 Task: Open Outlook and check the calendar for appointments on June 24, 2023.
Action: Mouse moved to (14, 67)
Screenshot: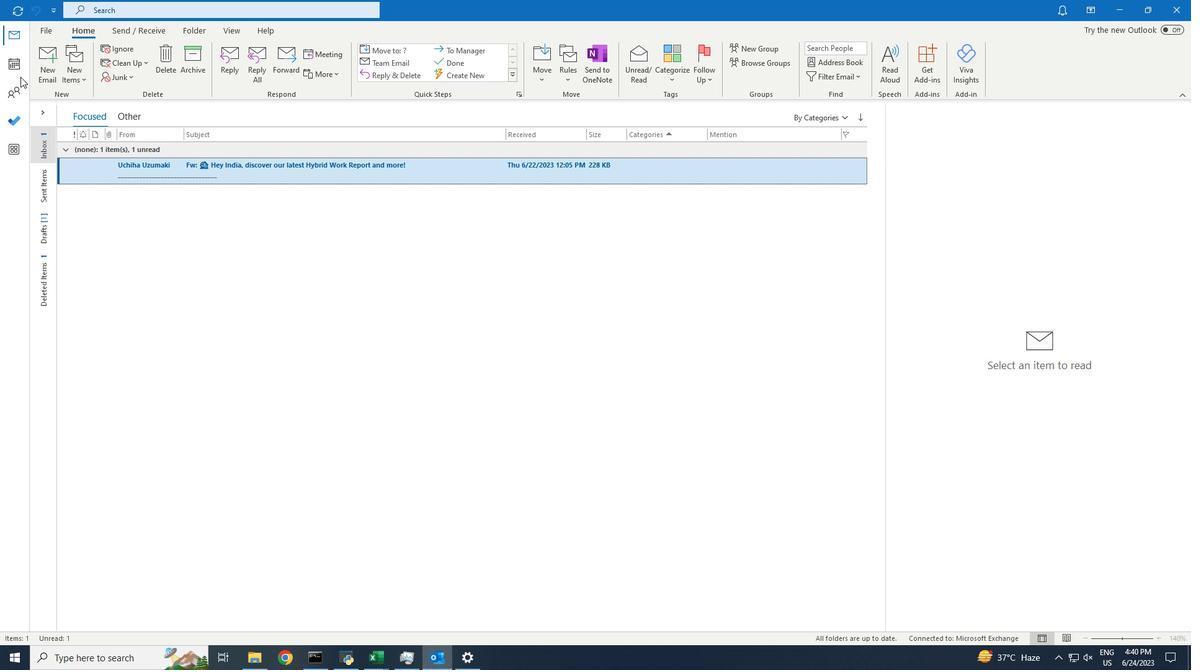 
Action: Mouse pressed left at (14, 67)
Screenshot: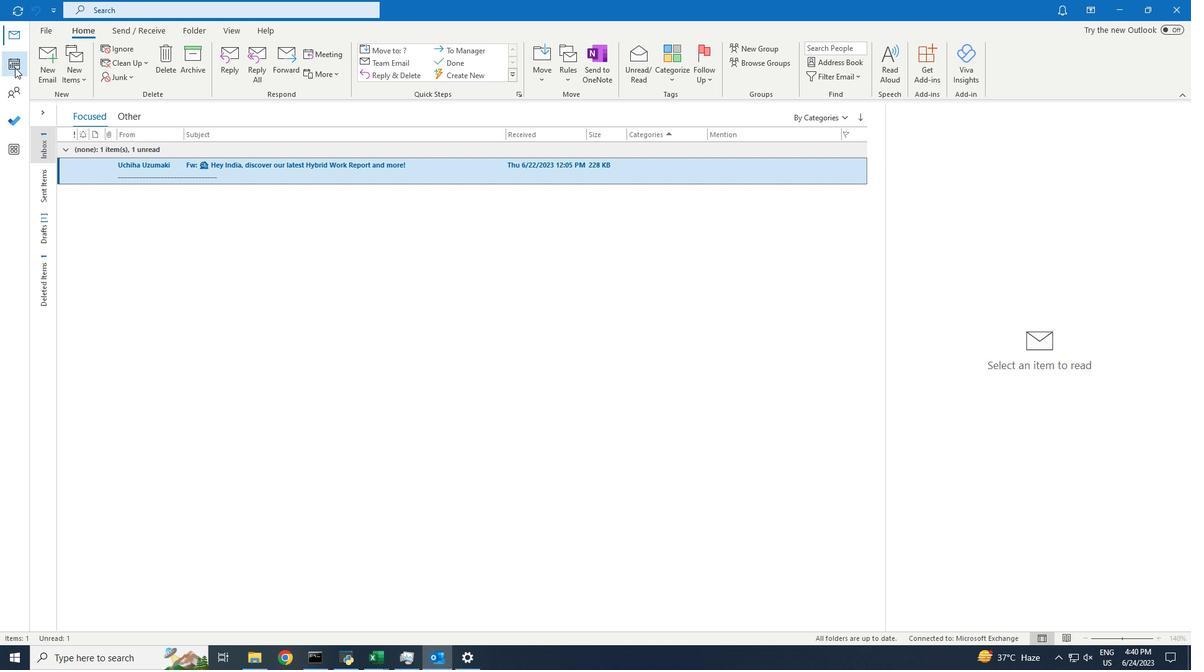 
Action: Mouse moved to (234, 32)
Screenshot: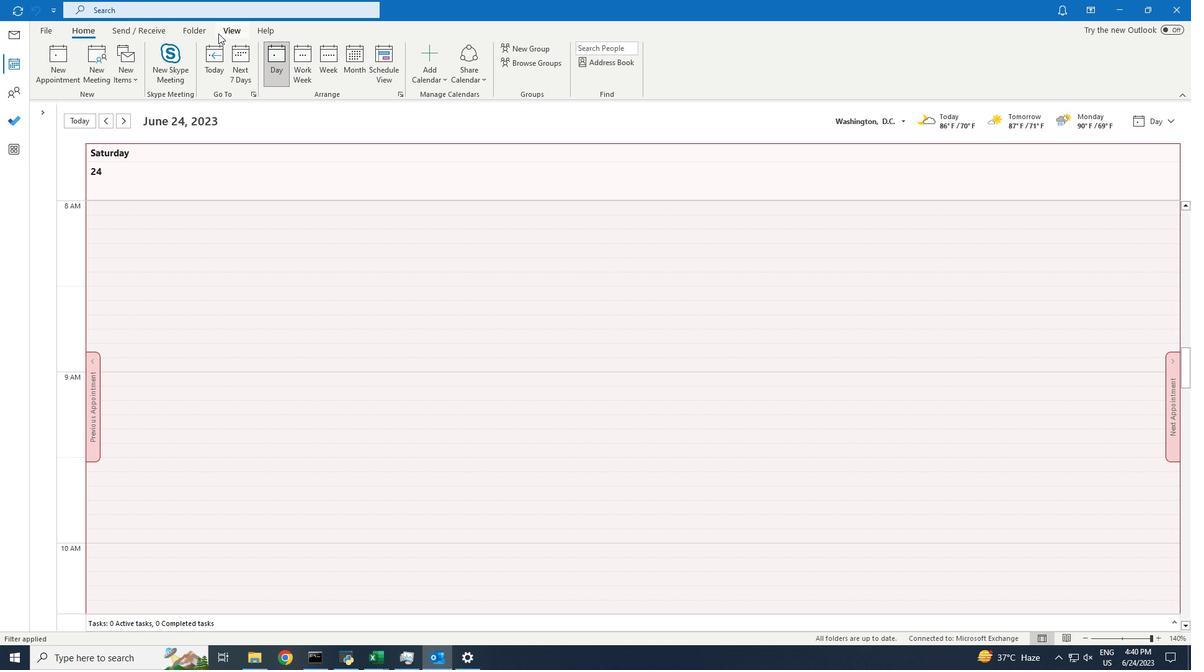 
Action: Mouse pressed left at (234, 32)
Screenshot: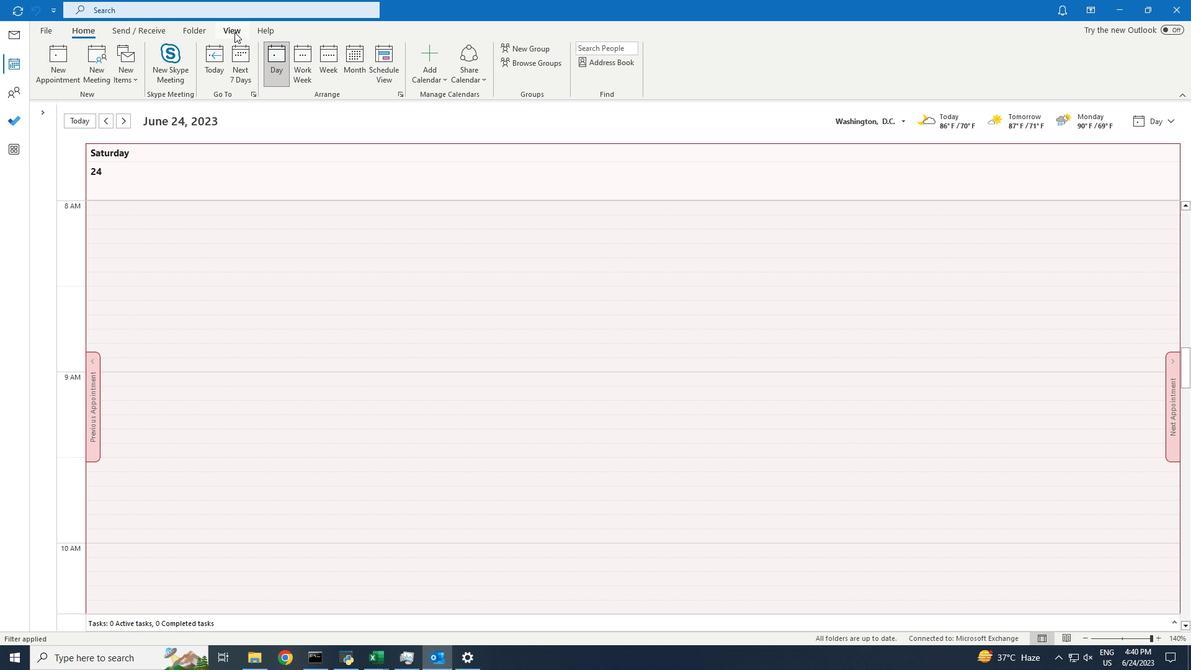 
Action: Mouse moved to (495, 76)
Screenshot: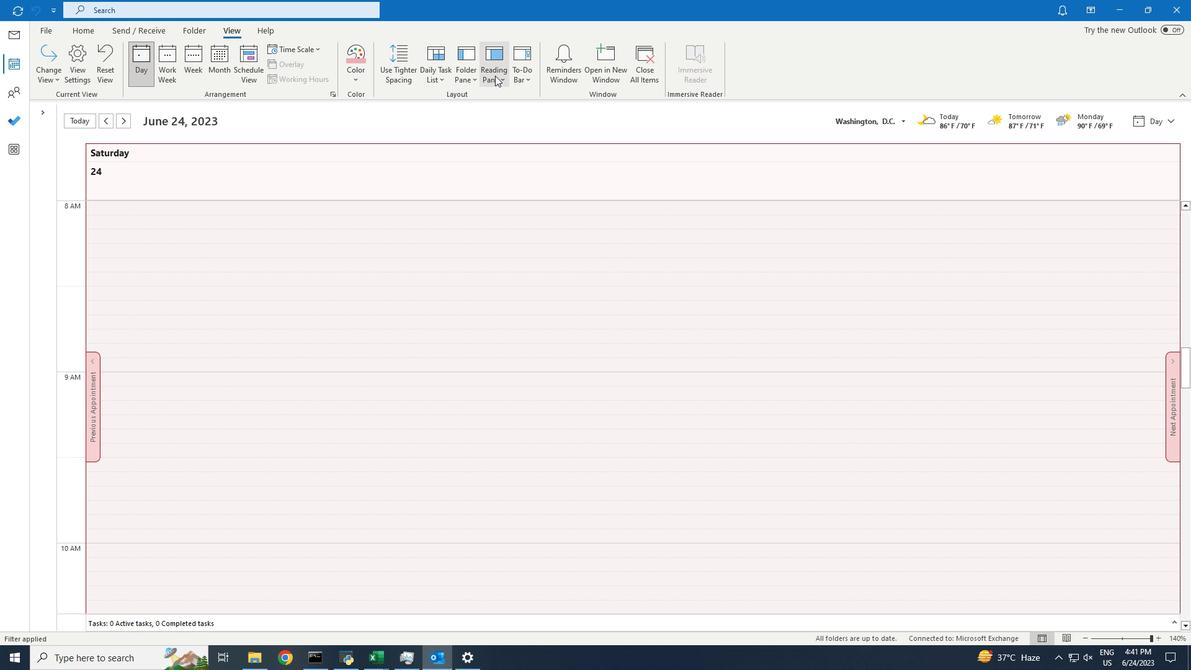 
Action: Mouse pressed left at (495, 76)
Screenshot: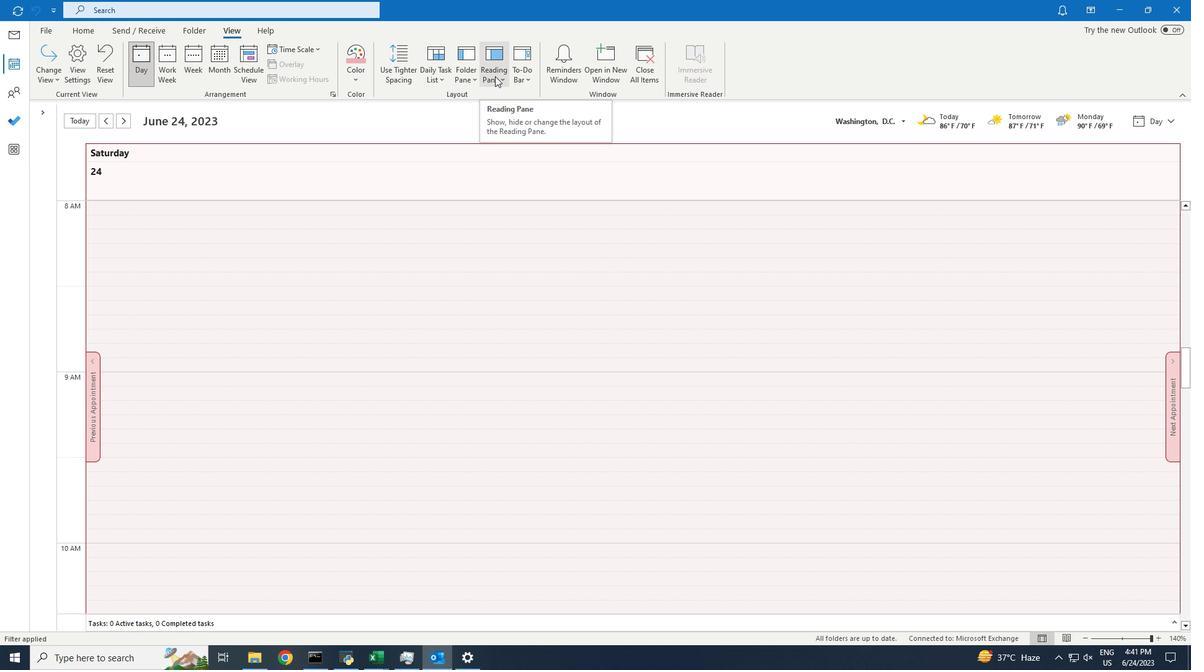 
Action: Mouse moved to (500, 101)
Screenshot: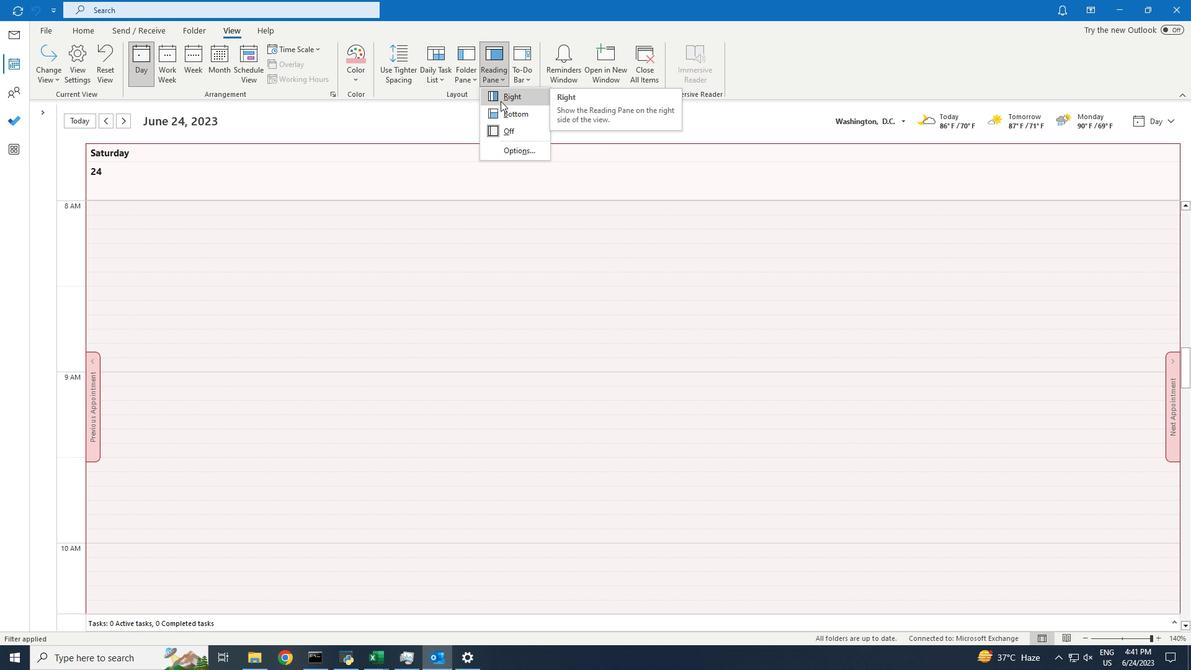 
Action: Mouse pressed left at (500, 101)
Screenshot: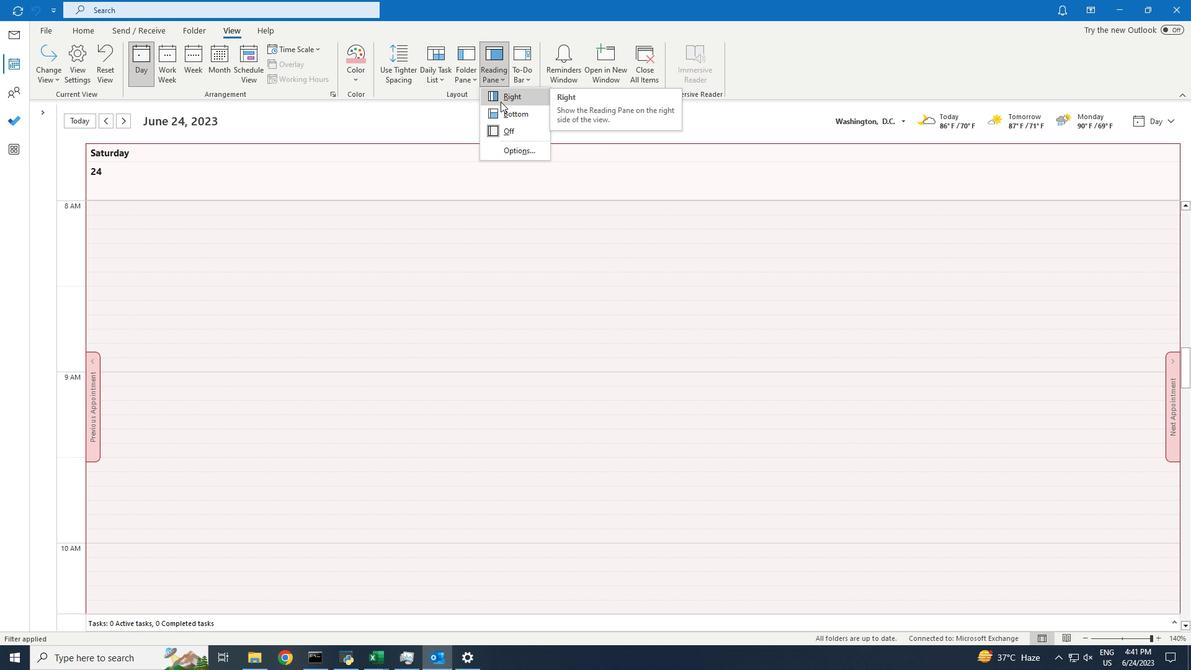 
Action: Mouse moved to (493, 143)
Screenshot: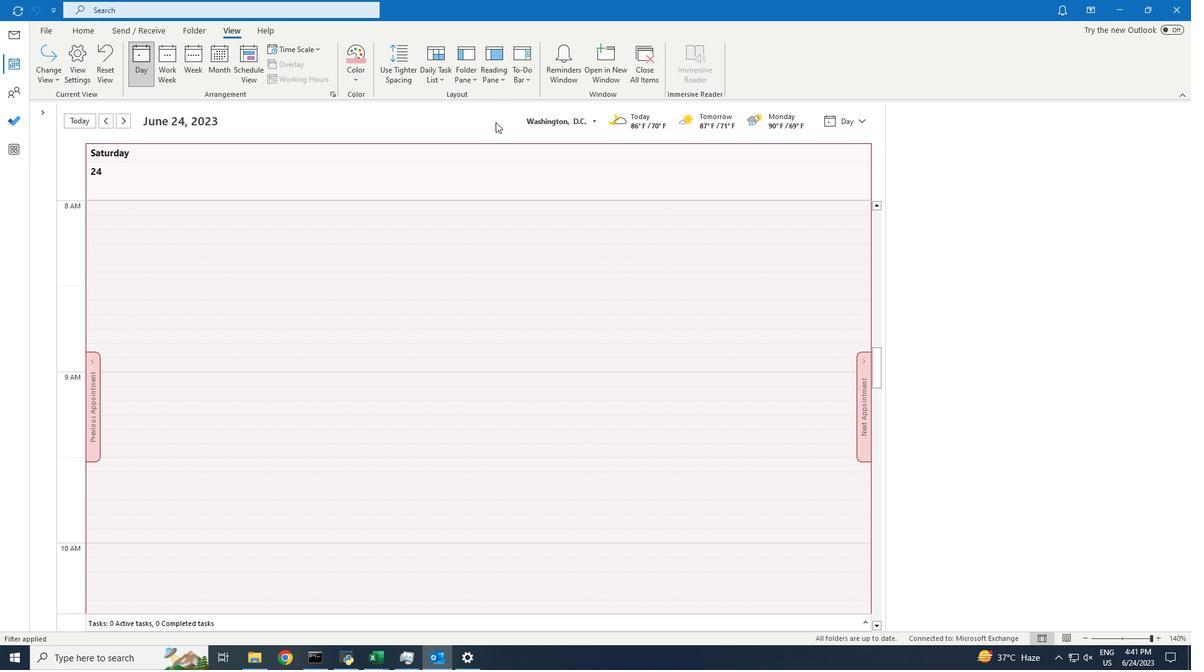 
